 Task: Select the criteria, "less than or equal to".
Action: Mouse moved to (177, 85)
Screenshot: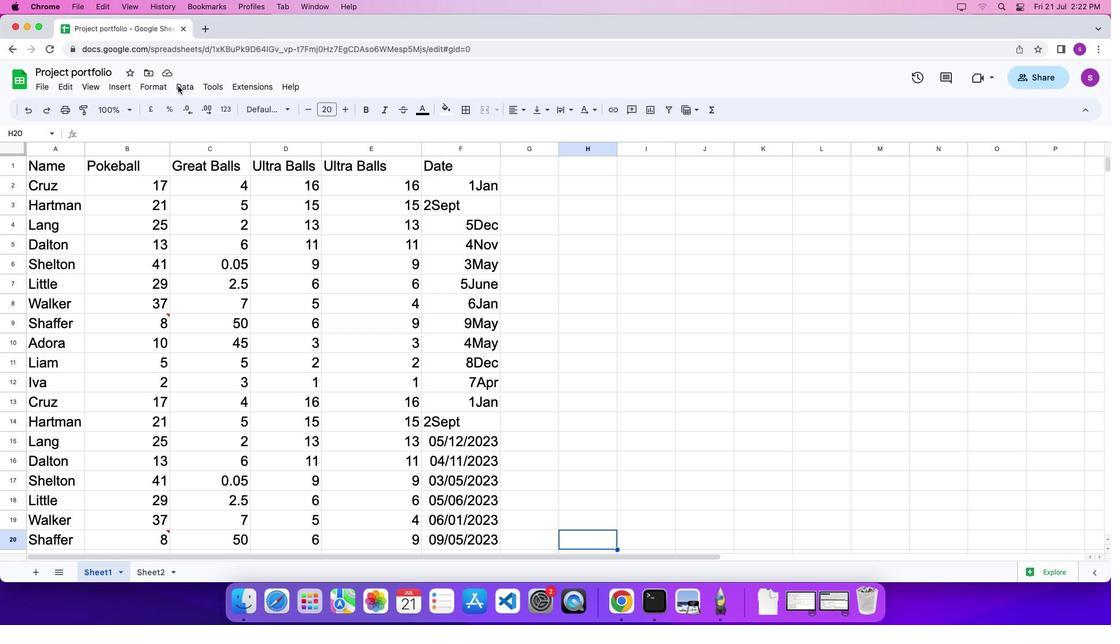 
Action: Mouse pressed left at (177, 85)
Screenshot: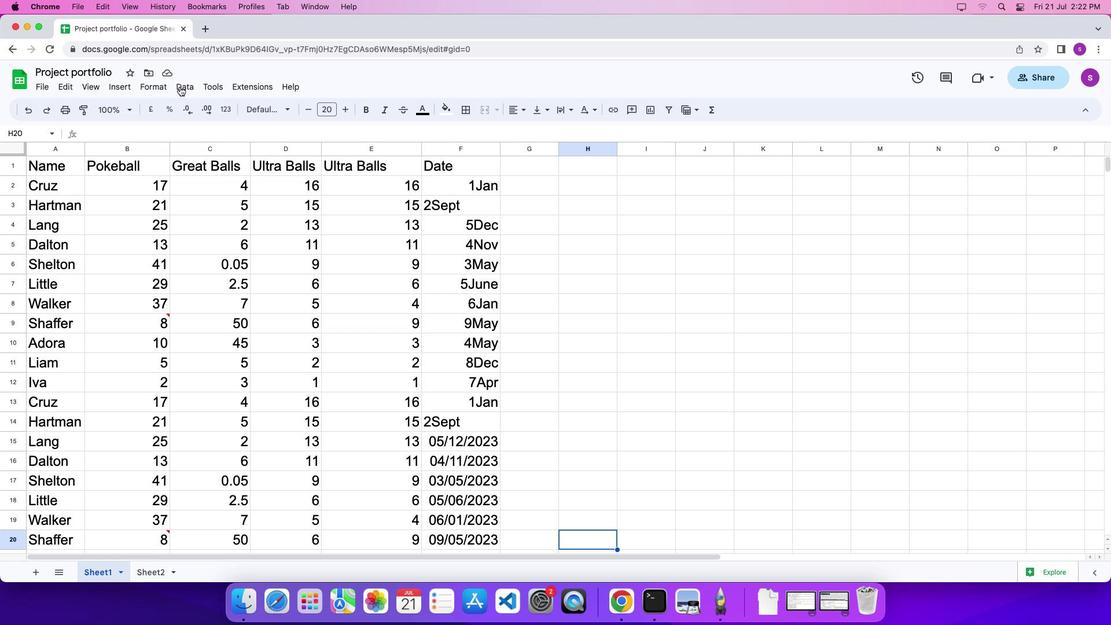 
Action: Mouse moved to (183, 87)
Screenshot: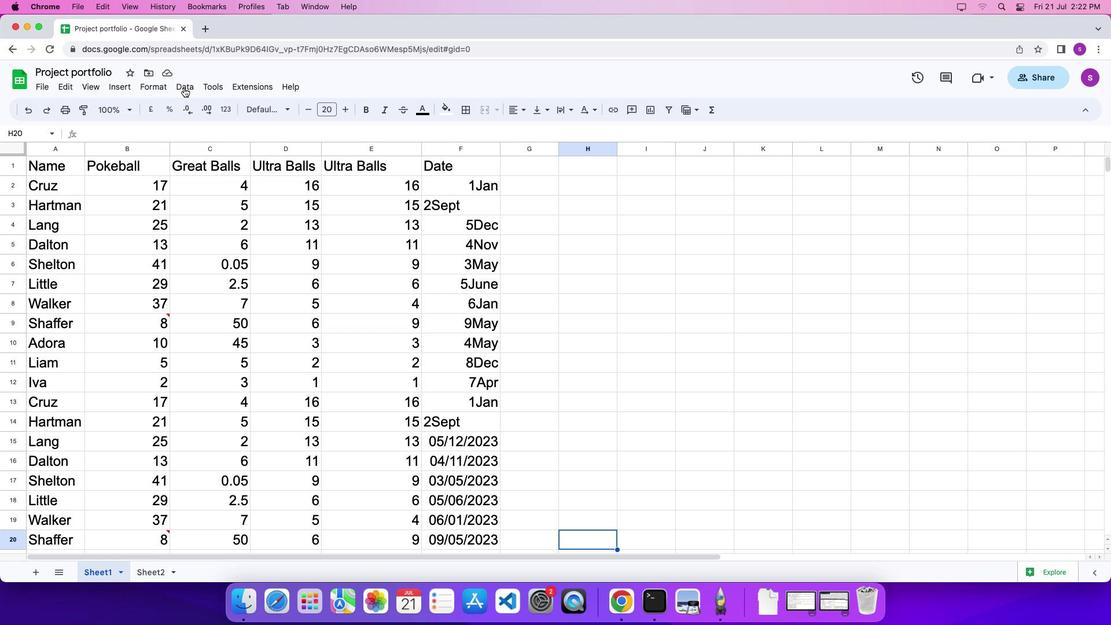 
Action: Mouse pressed left at (183, 87)
Screenshot: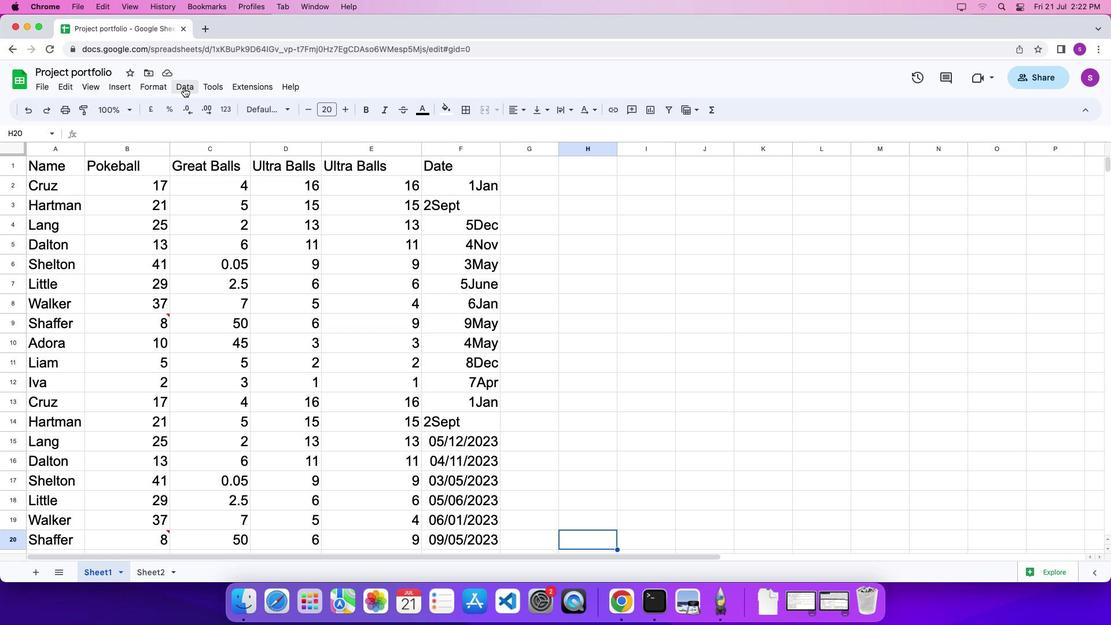
Action: Mouse moved to (214, 316)
Screenshot: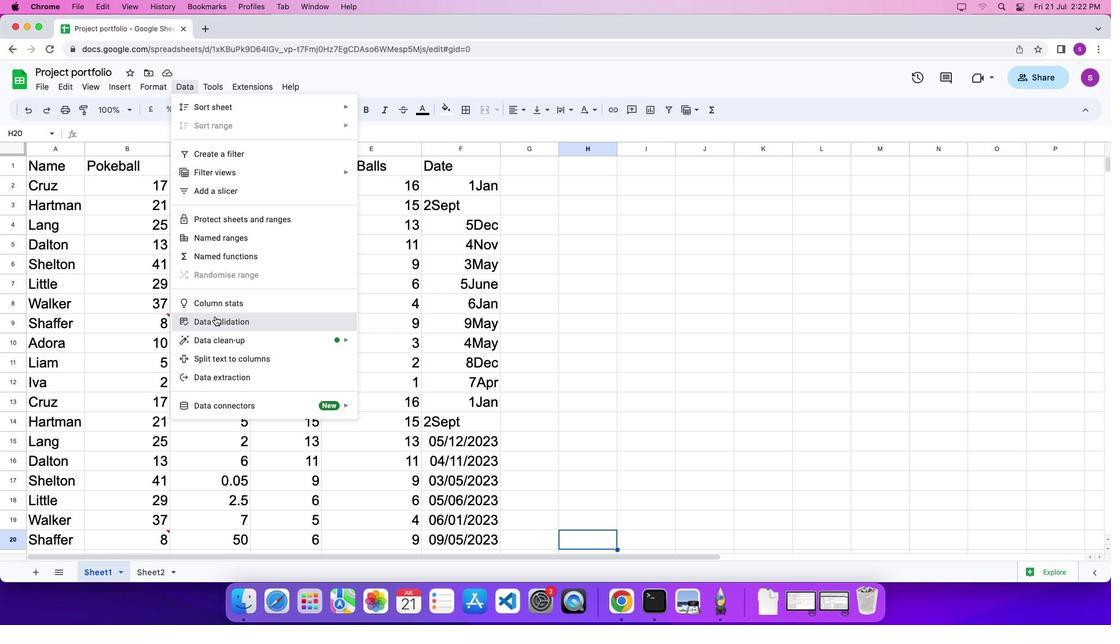 
Action: Mouse pressed left at (214, 316)
Screenshot: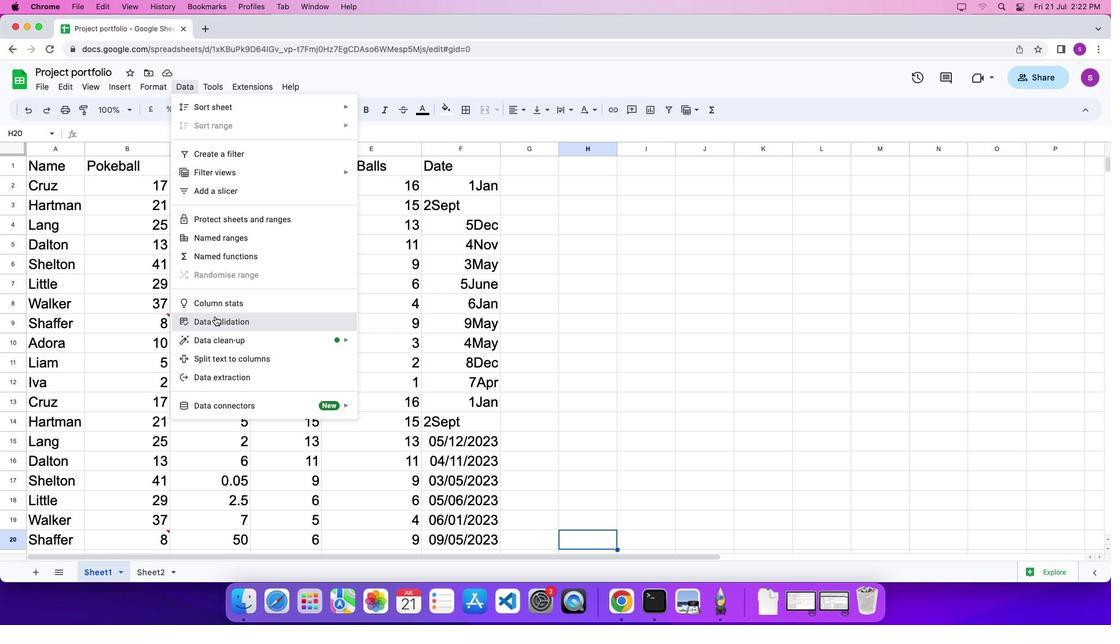 
Action: Mouse moved to (1045, 237)
Screenshot: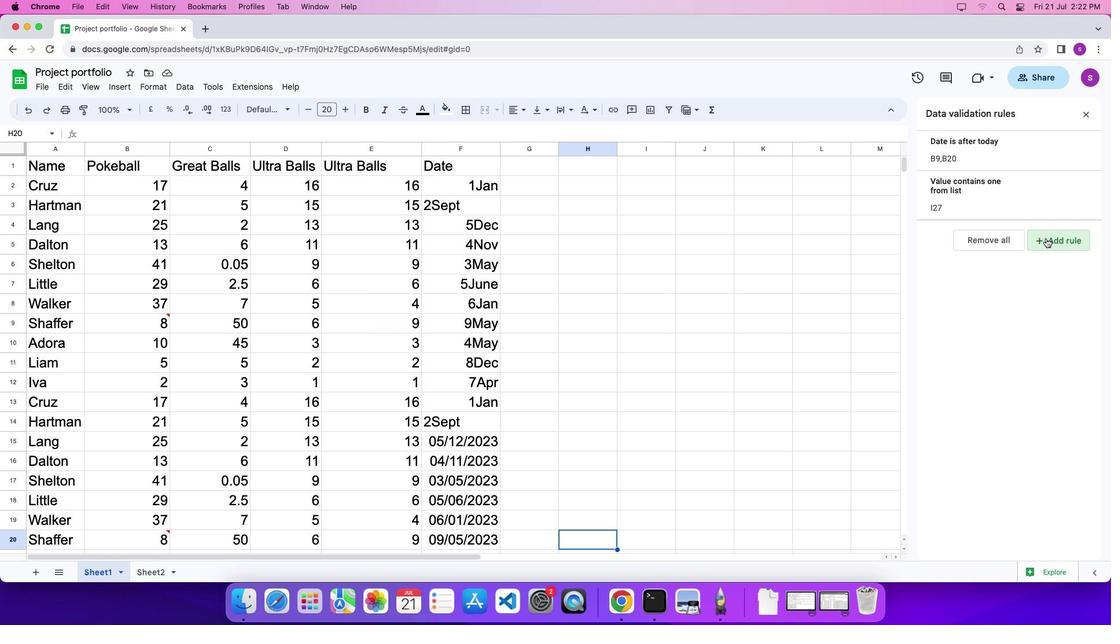 
Action: Mouse pressed left at (1045, 237)
Screenshot: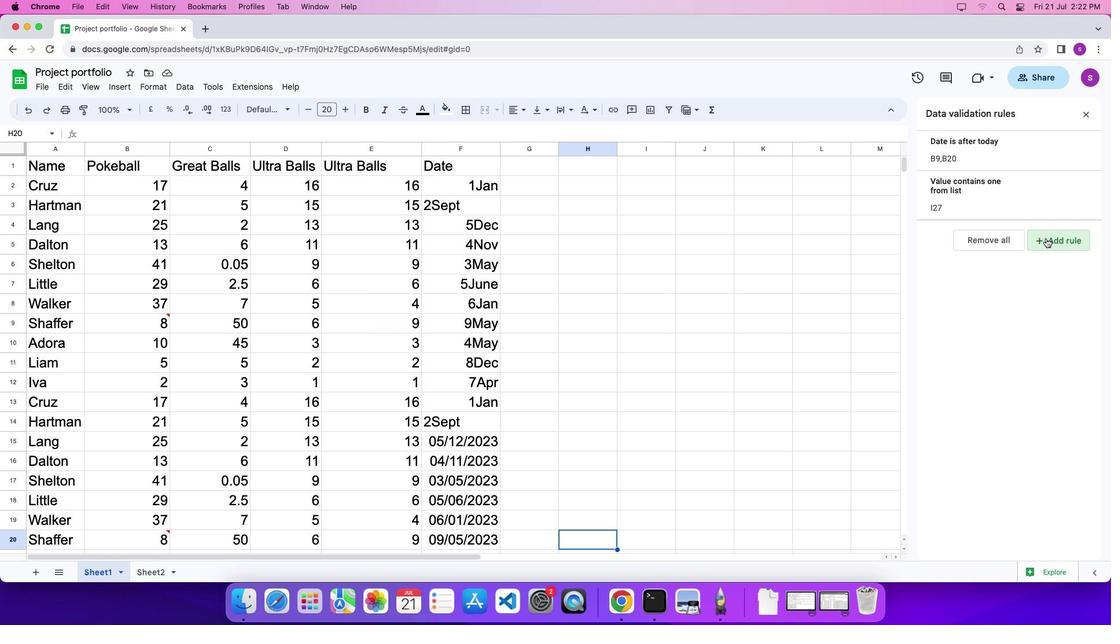 
Action: Mouse moved to (1032, 224)
Screenshot: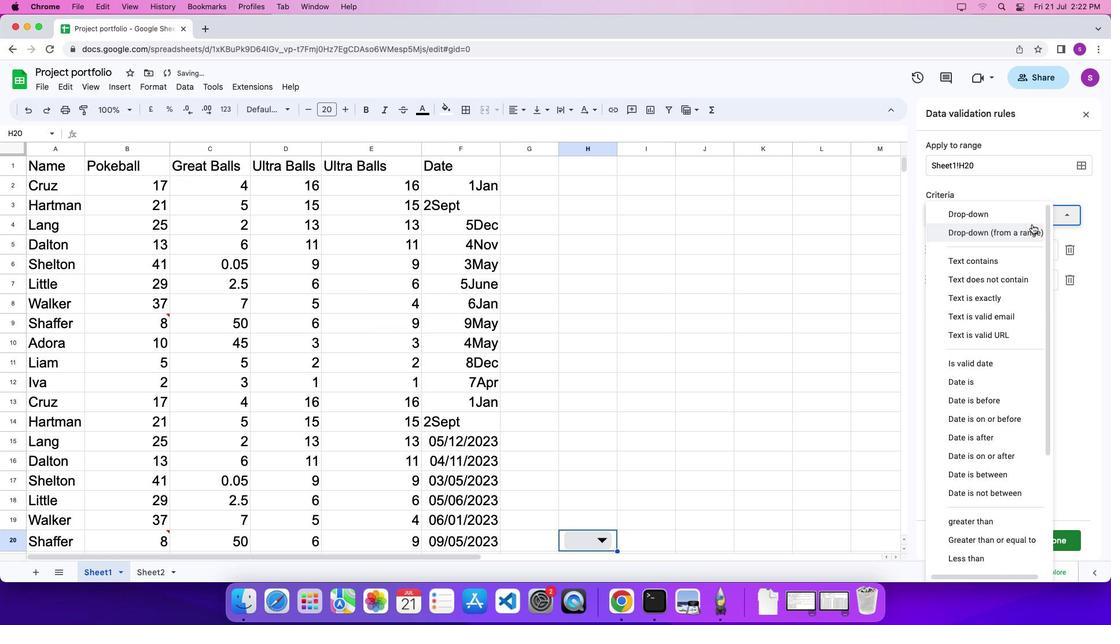 
Action: Mouse pressed left at (1032, 224)
Screenshot: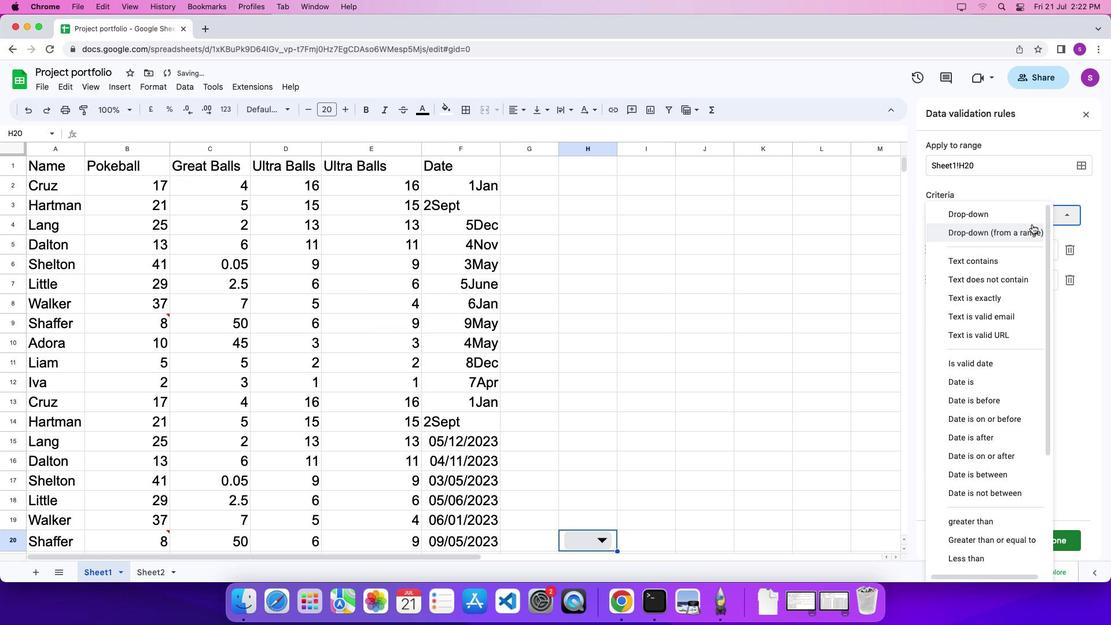 
Action: Mouse moved to (988, 491)
Screenshot: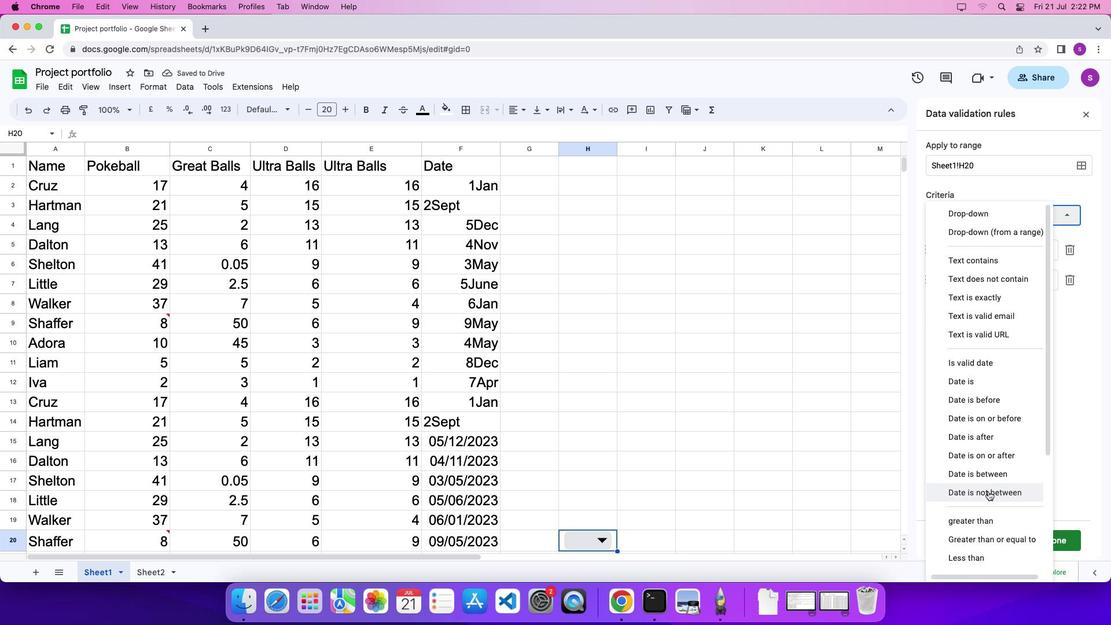 
Action: Mouse scrolled (988, 491) with delta (0, 0)
Screenshot: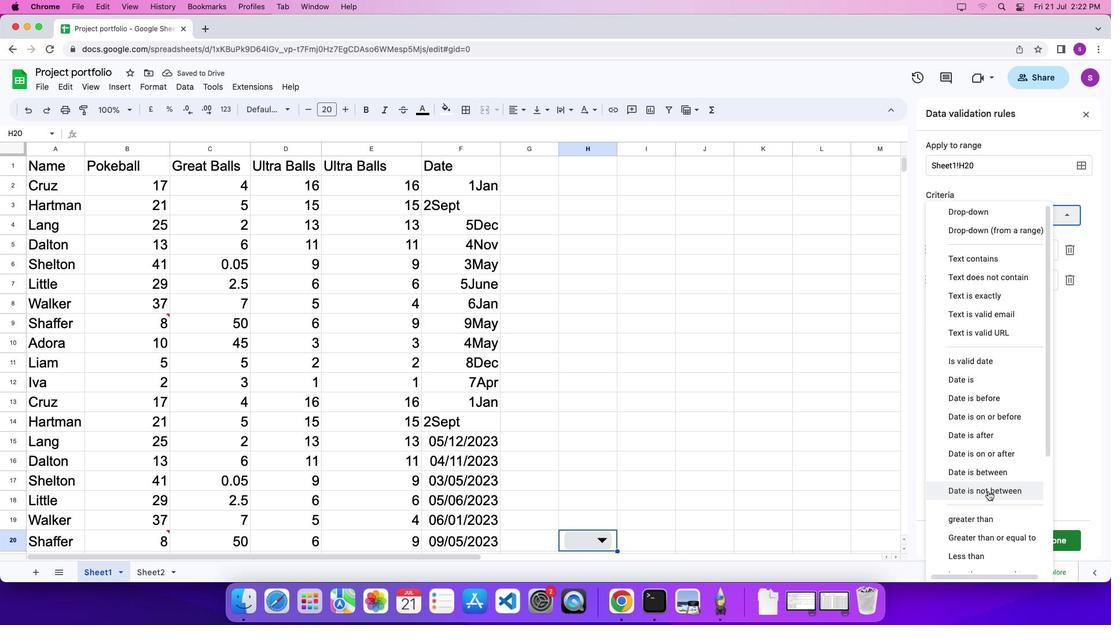 
Action: Mouse moved to (984, 465)
Screenshot: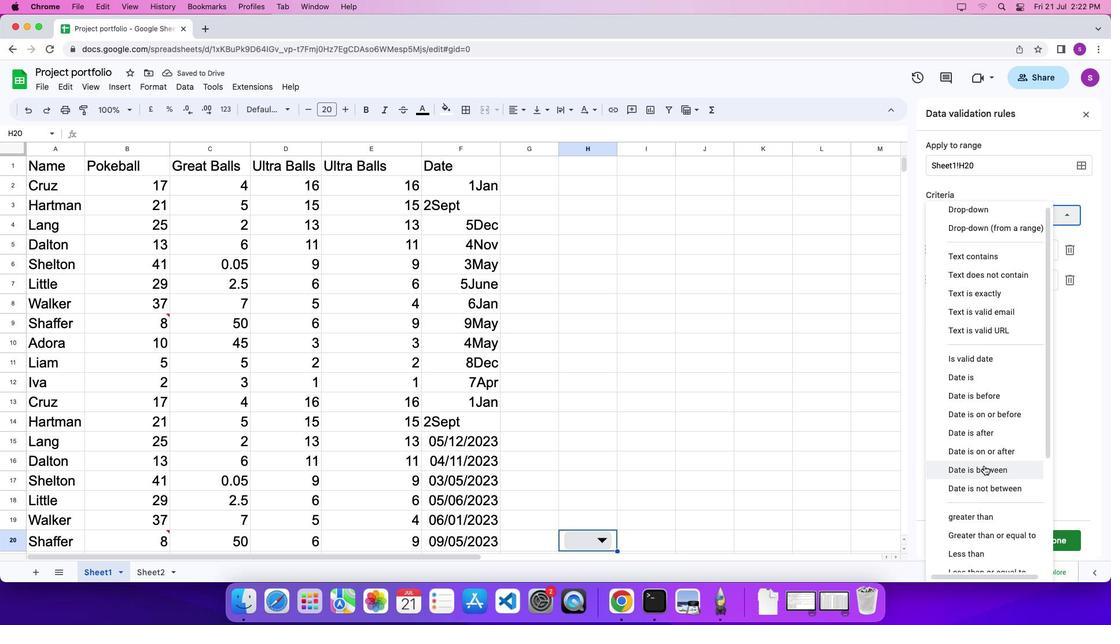 
Action: Mouse scrolled (984, 465) with delta (0, 0)
Screenshot: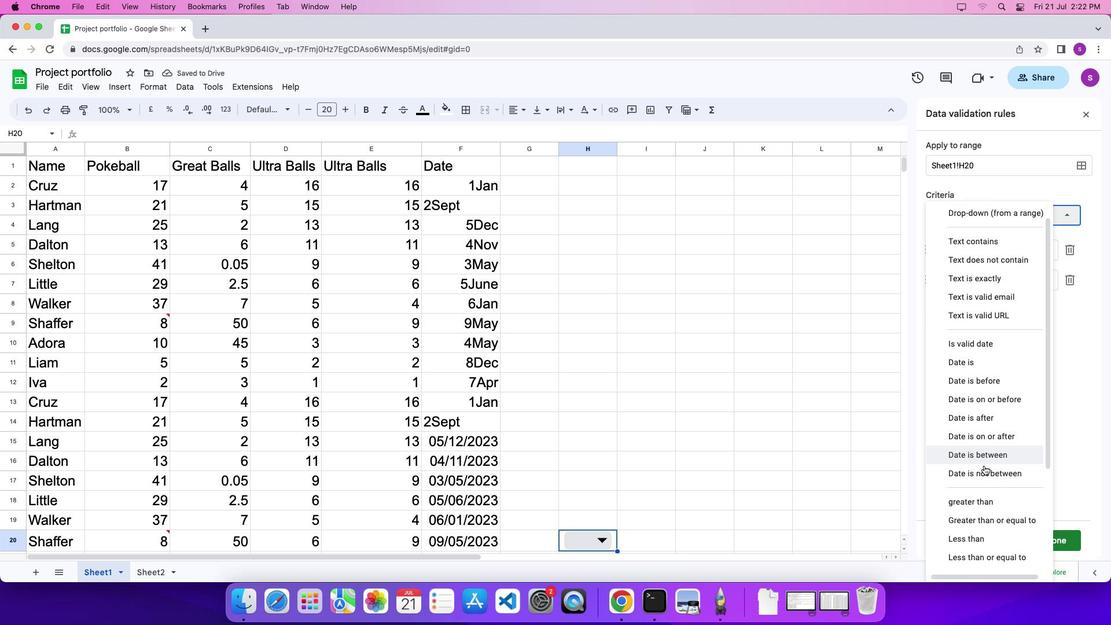 
Action: Mouse scrolled (984, 465) with delta (0, 0)
Screenshot: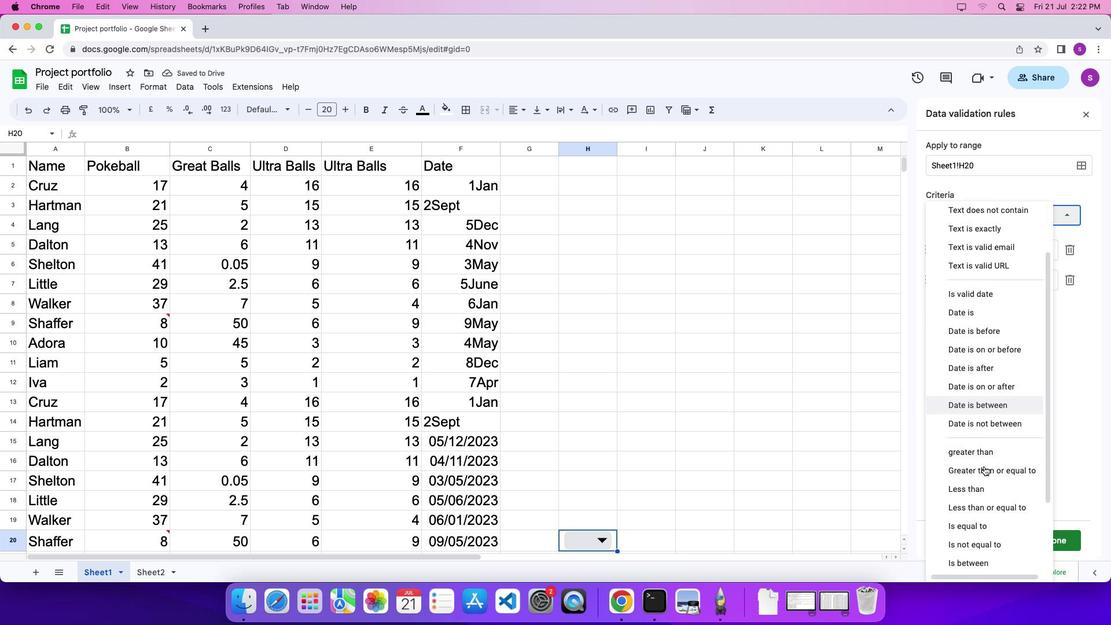 
Action: Mouse scrolled (984, 465) with delta (0, -1)
Screenshot: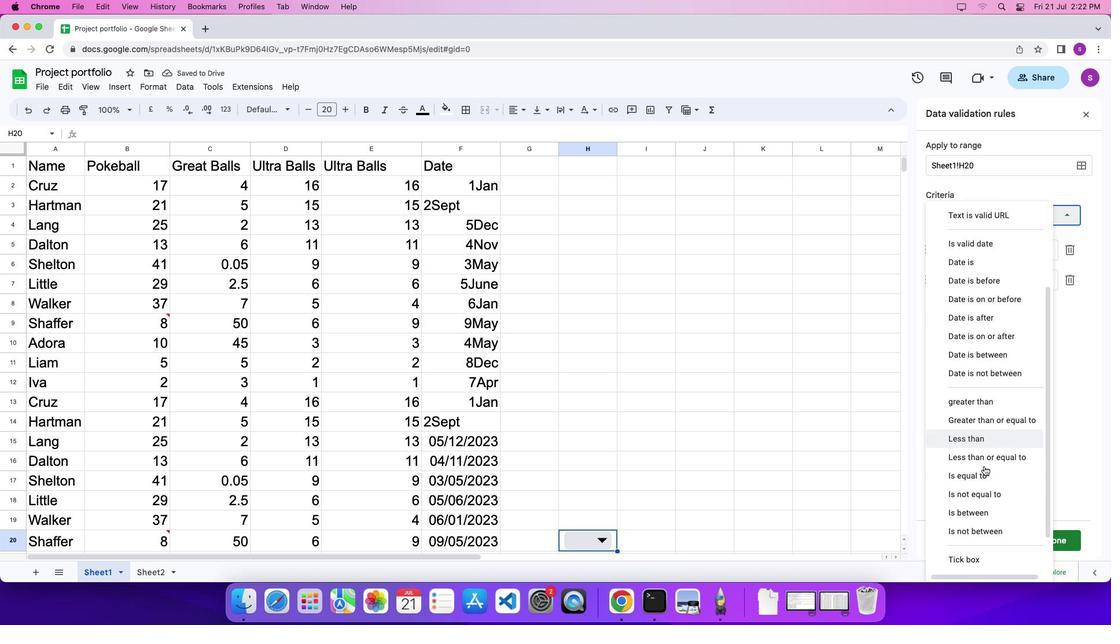 
Action: Mouse moved to (985, 456)
Screenshot: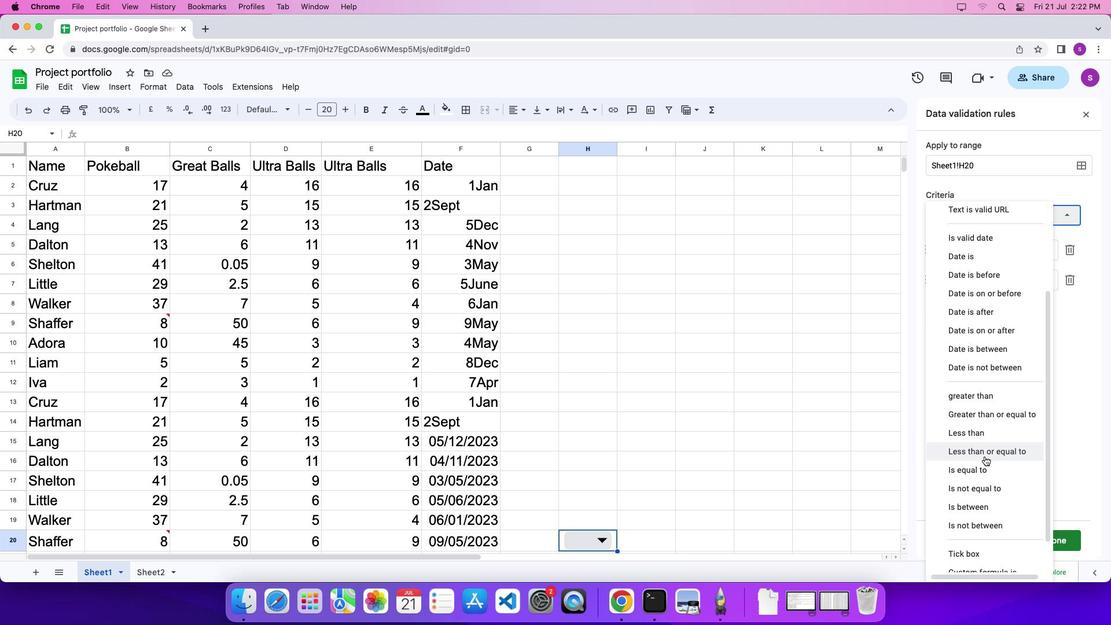
Action: Mouse pressed left at (985, 456)
Screenshot: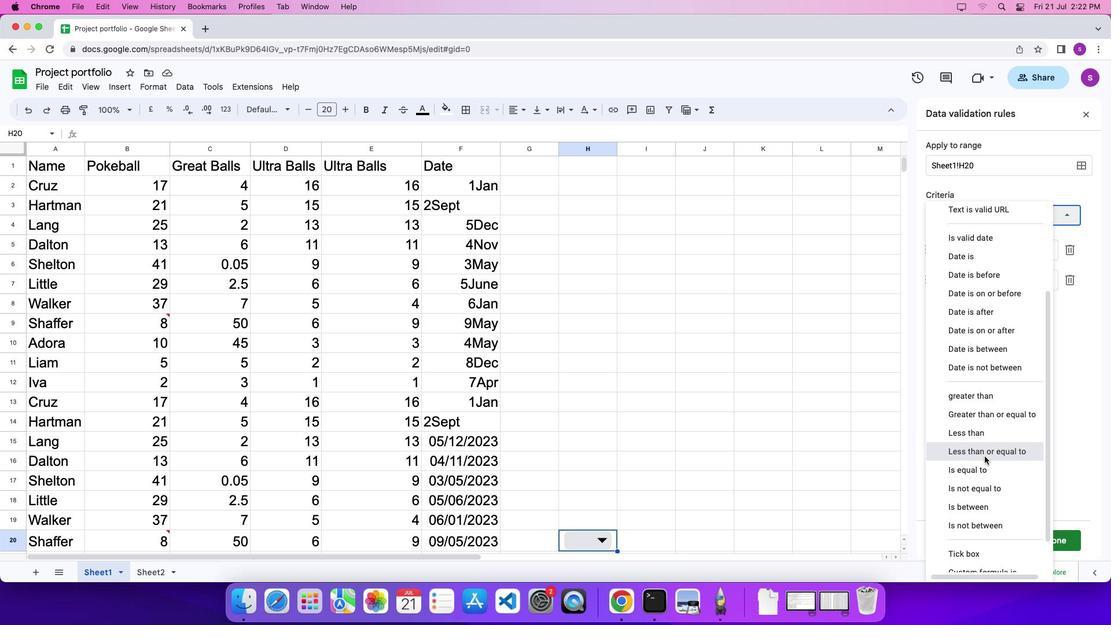 
